 Task: Create a rule from the Routing list, Task moved to a section -> Set Priority in the project TransferLine , set the section as Done clear the priority.
Action: Mouse moved to (63, 415)
Screenshot: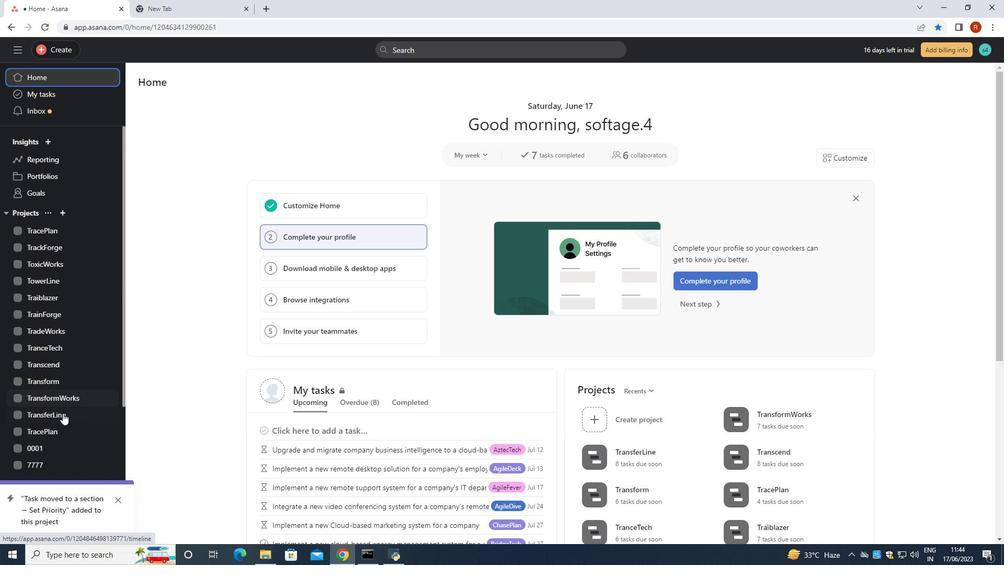 
Action: Mouse pressed left at (63, 415)
Screenshot: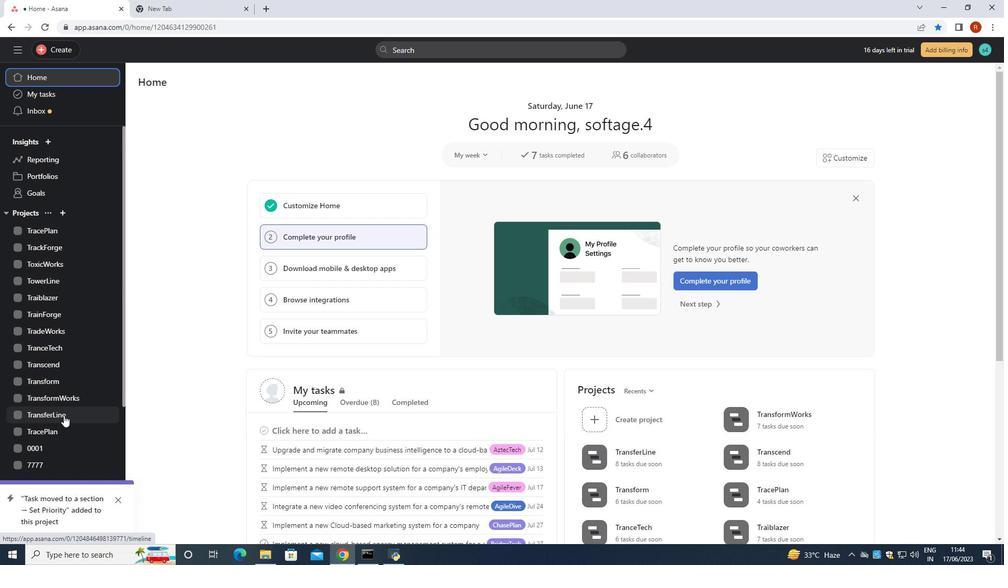 
Action: Mouse moved to (955, 87)
Screenshot: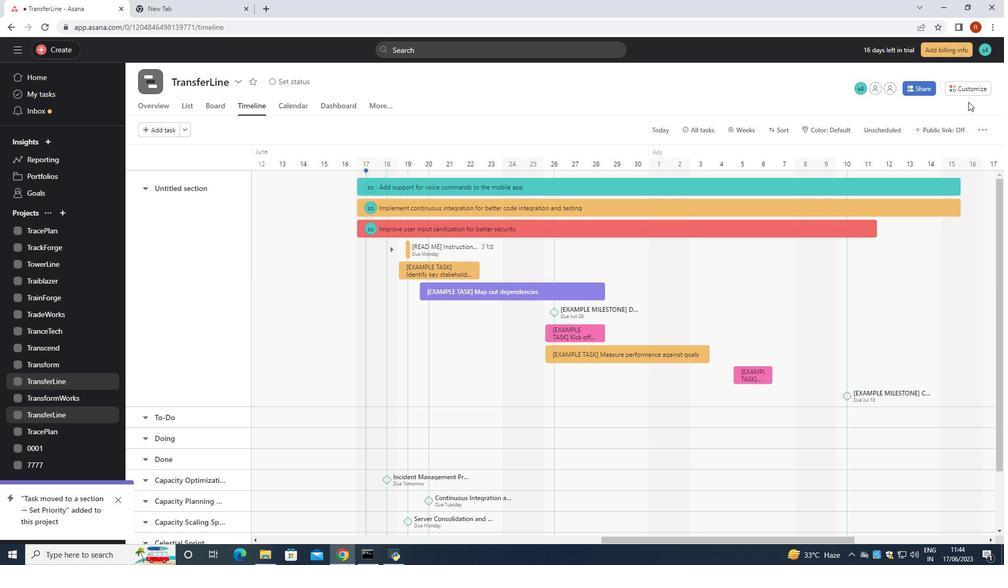 
Action: Mouse pressed left at (955, 87)
Screenshot: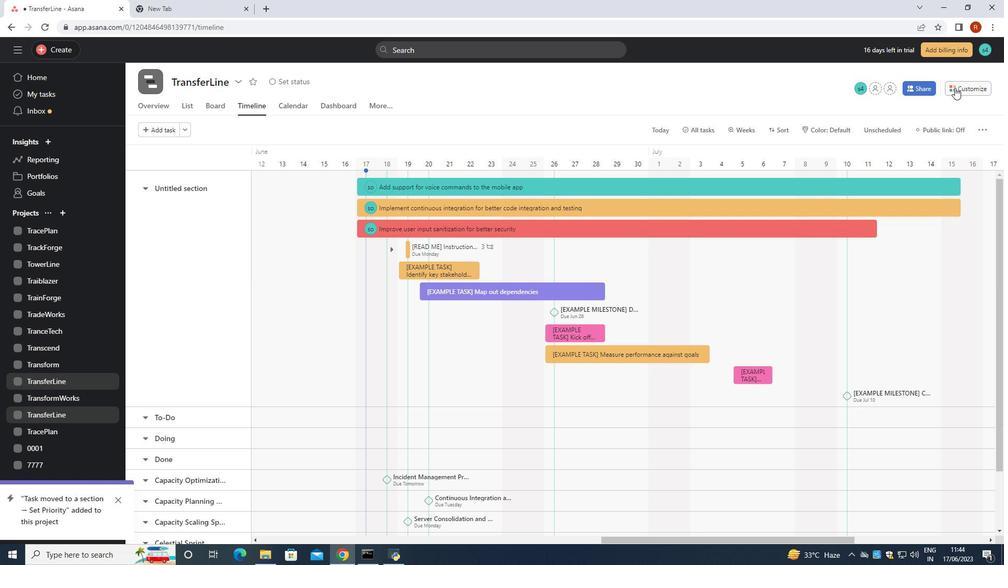 
Action: Mouse moved to (790, 253)
Screenshot: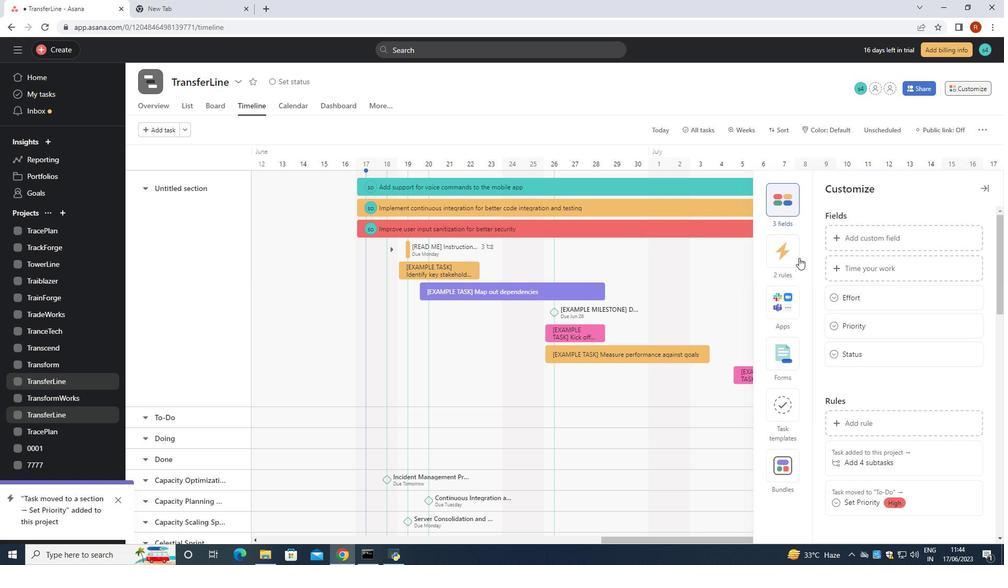 
Action: Mouse pressed left at (790, 253)
Screenshot: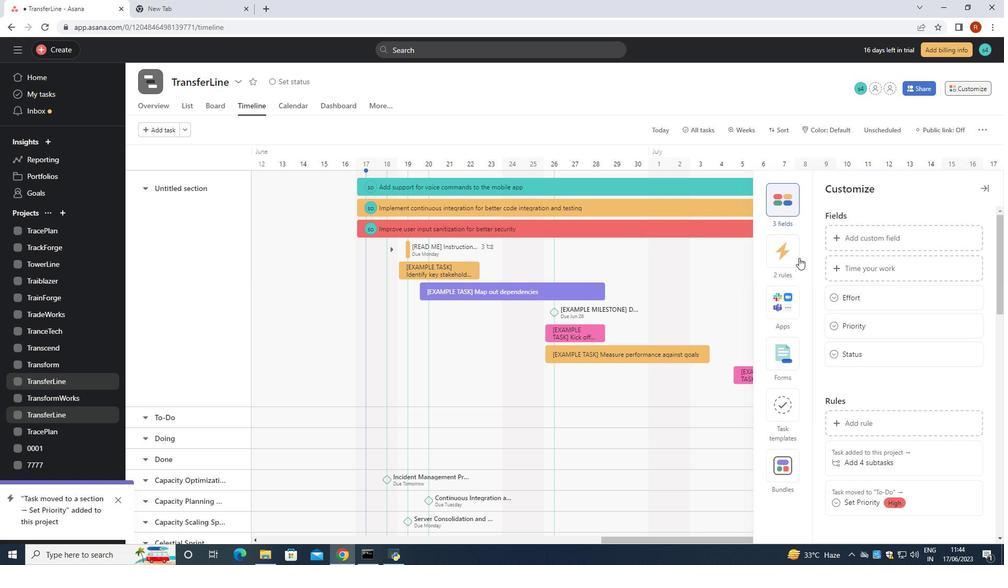 
Action: Mouse moved to (899, 236)
Screenshot: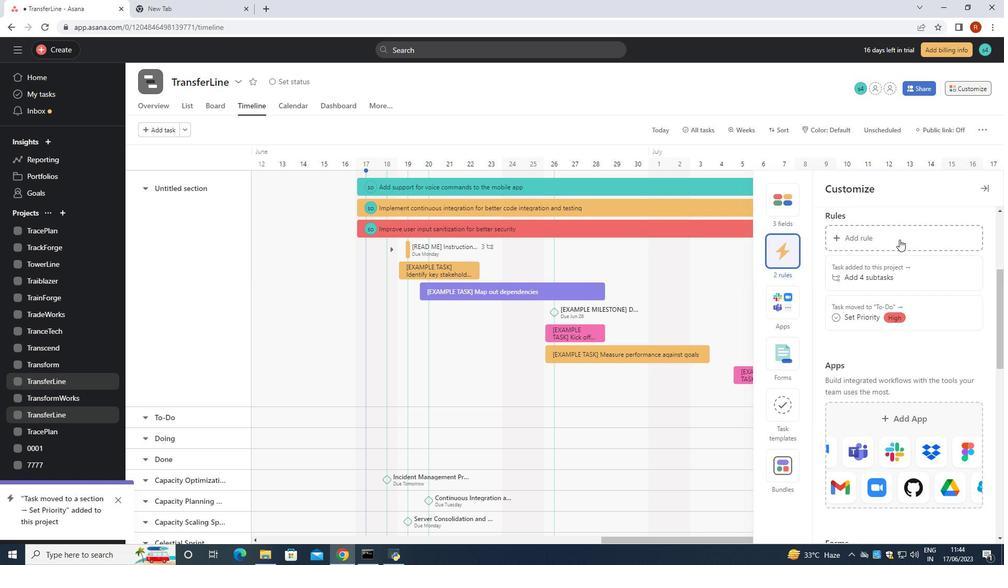 
Action: Mouse pressed left at (899, 236)
Screenshot: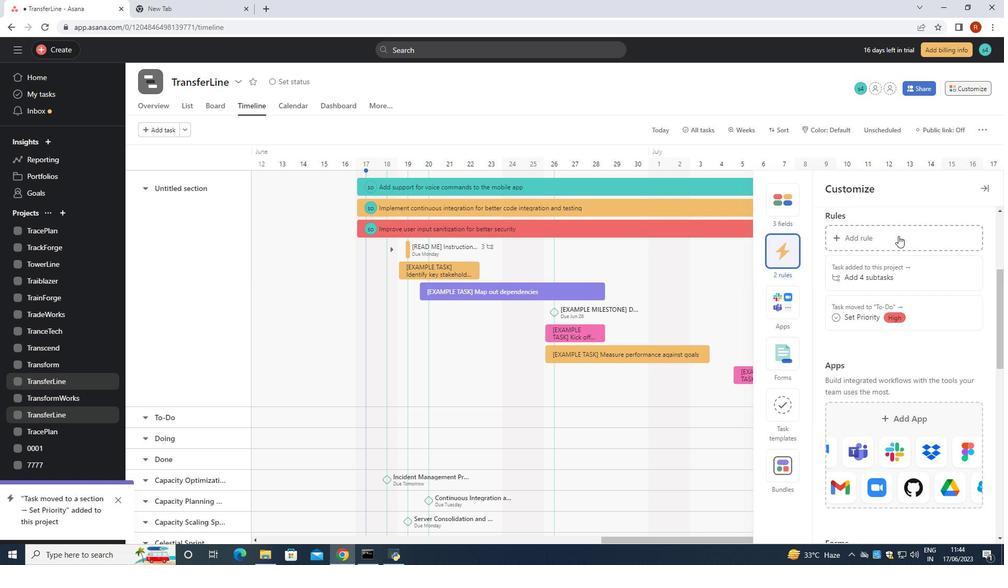 
Action: Mouse moved to (220, 138)
Screenshot: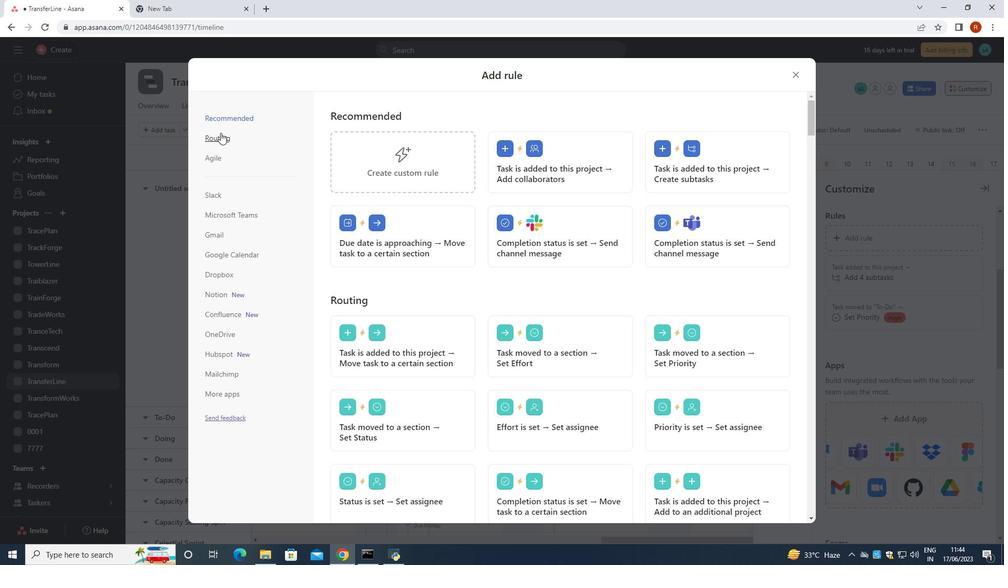 
Action: Mouse pressed left at (220, 138)
Screenshot: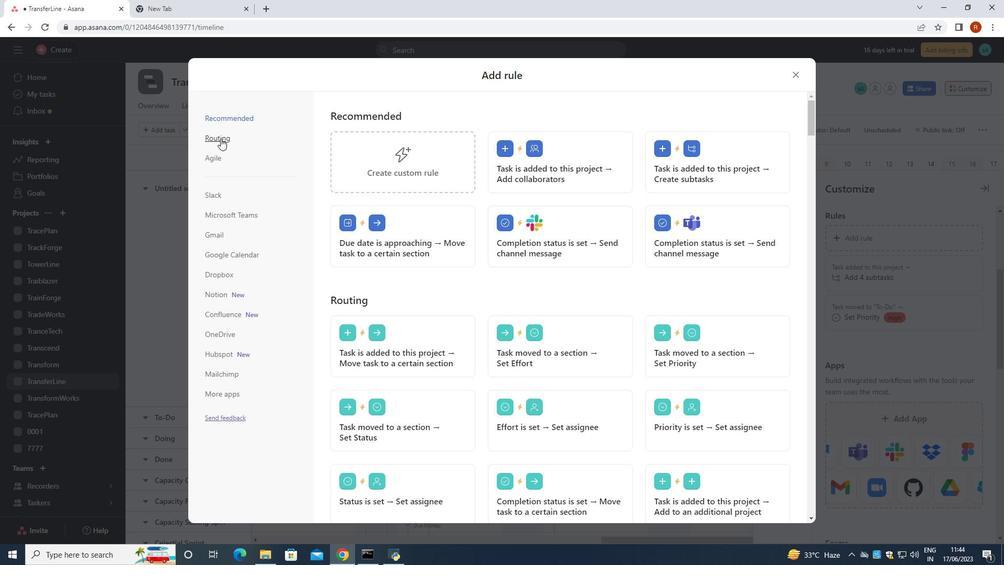 
Action: Mouse moved to (729, 165)
Screenshot: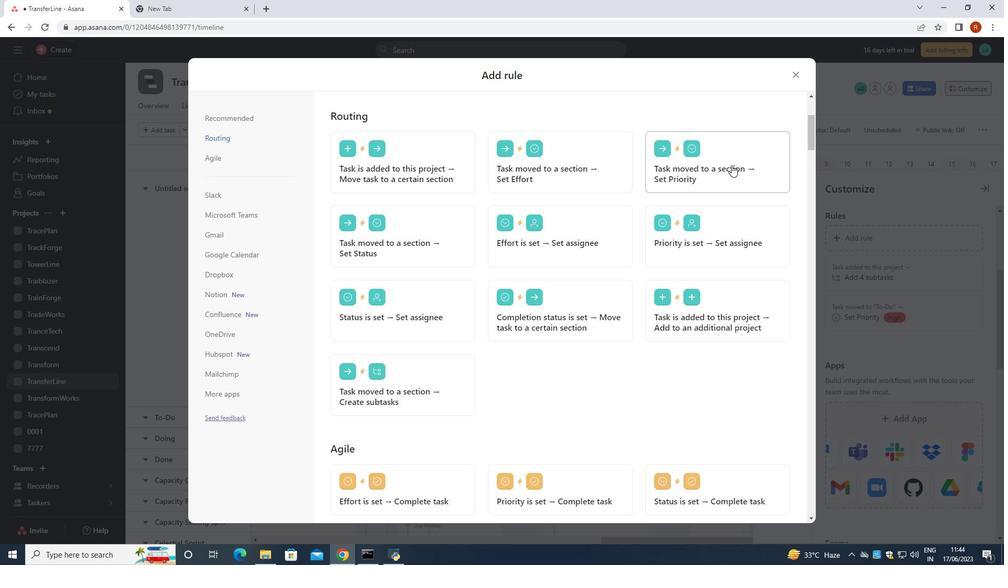 
Action: Mouse pressed left at (729, 165)
Screenshot: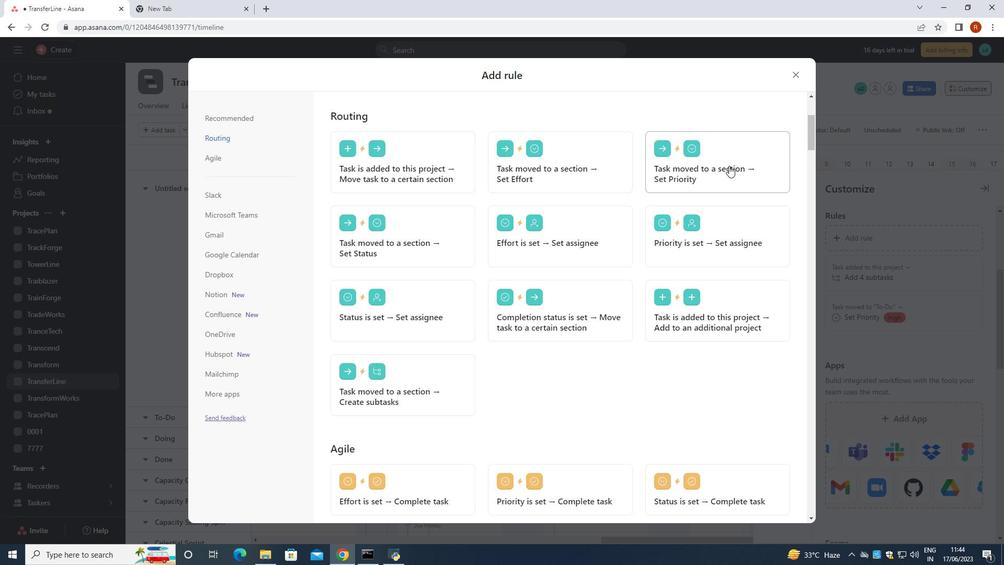 
Action: Mouse moved to (433, 280)
Screenshot: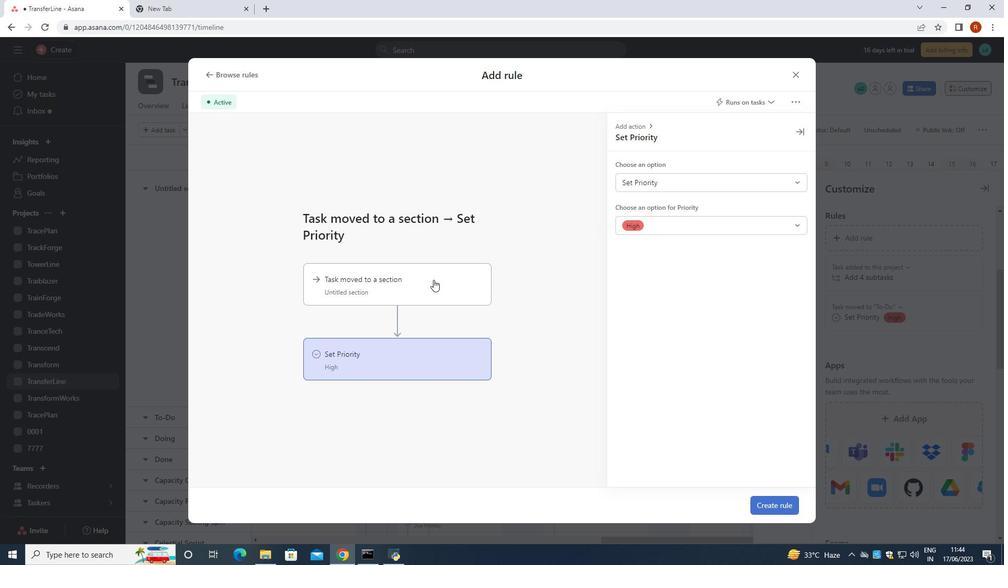 
Action: Mouse pressed left at (433, 280)
Screenshot: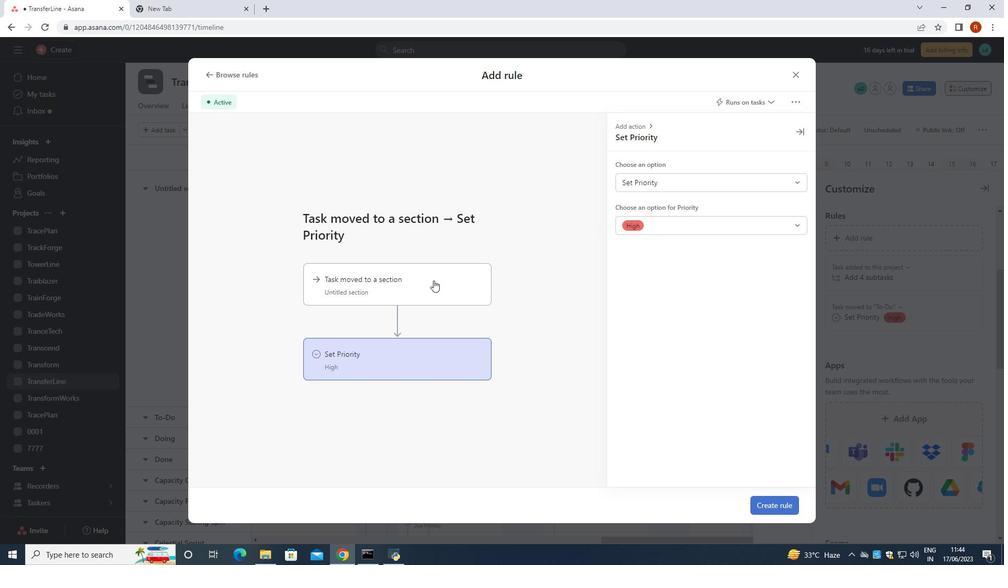 
Action: Mouse moved to (697, 177)
Screenshot: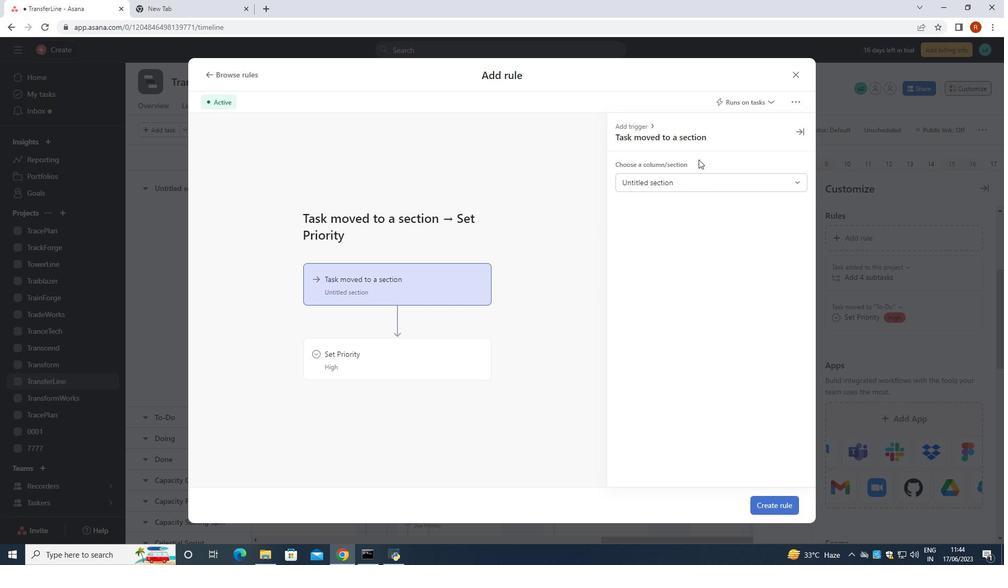 
Action: Mouse pressed left at (697, 177)
Screenshot: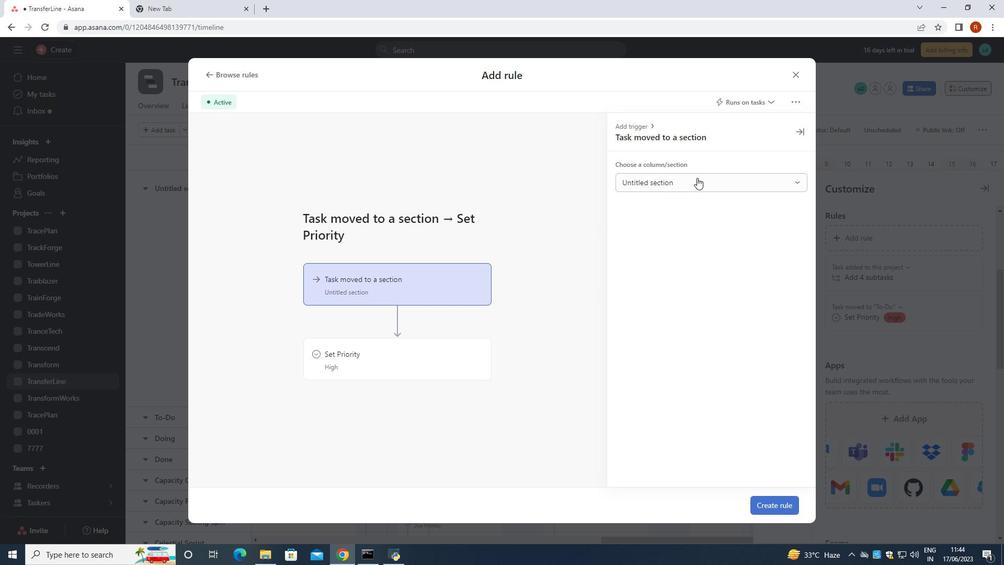 
Action: Mouse moved to (647, 264)
Screenshot: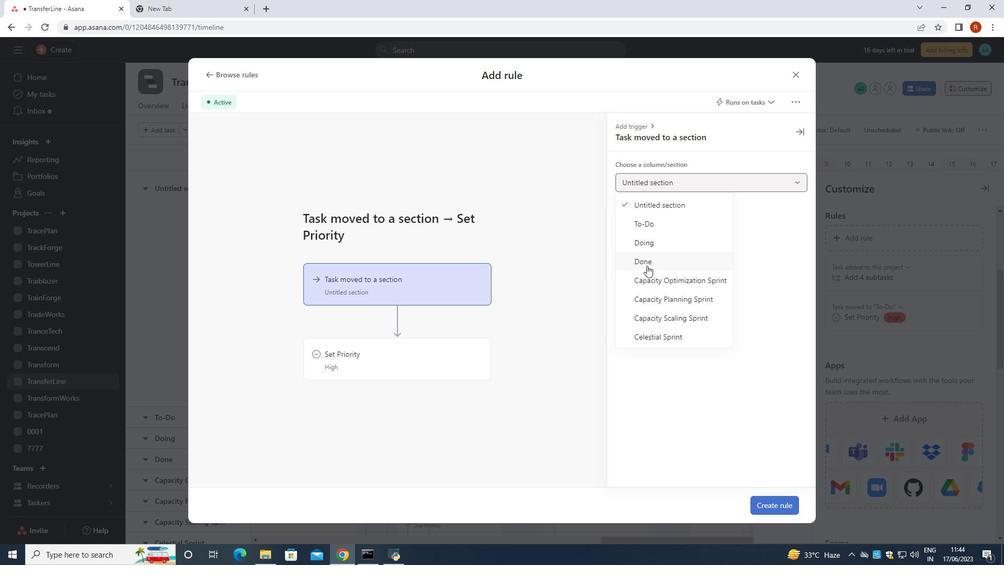 
Action: Mouse pressed left at (647, 264)
Screenshot: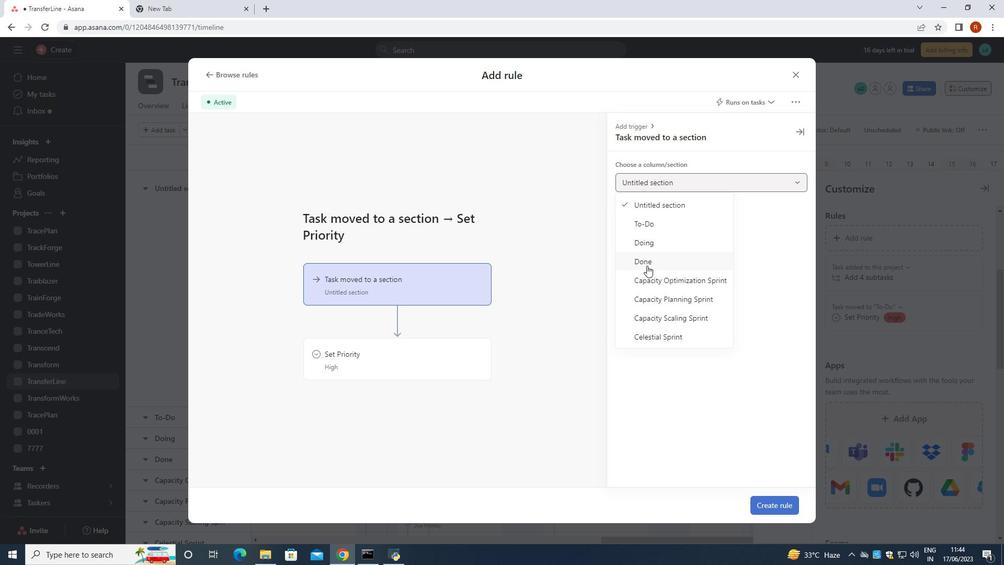 
Action: Mouse moved to (445, 352)
Screenshot: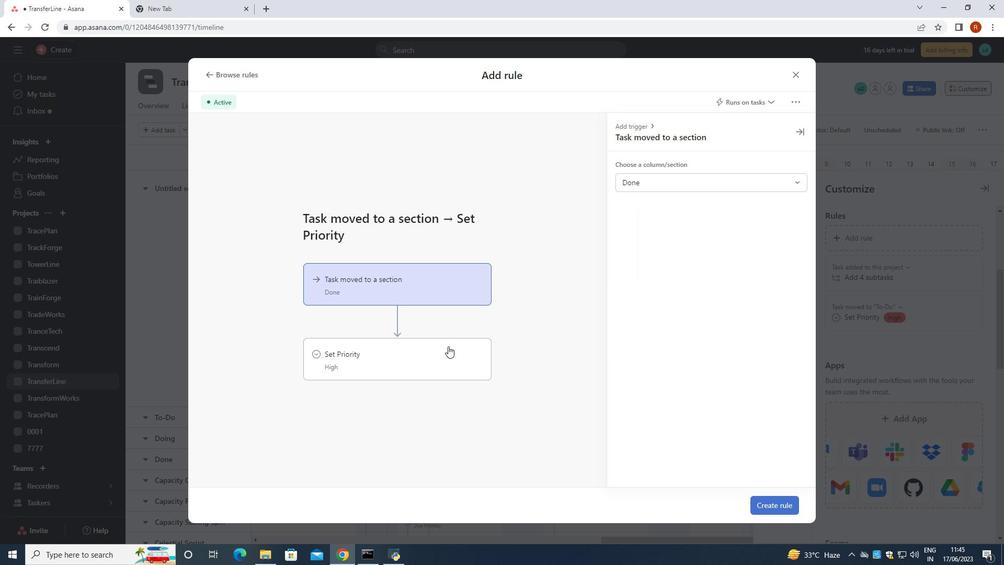 
Action: Mouse pressed left at (445, 352)
Screenshot: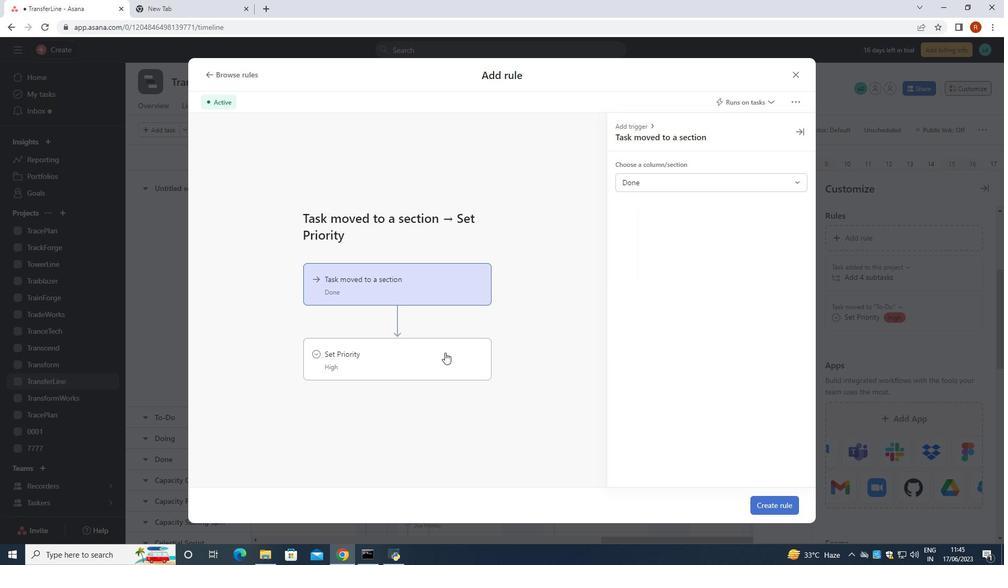 
Action: Mouse moved to (765, 185)
Screenshot: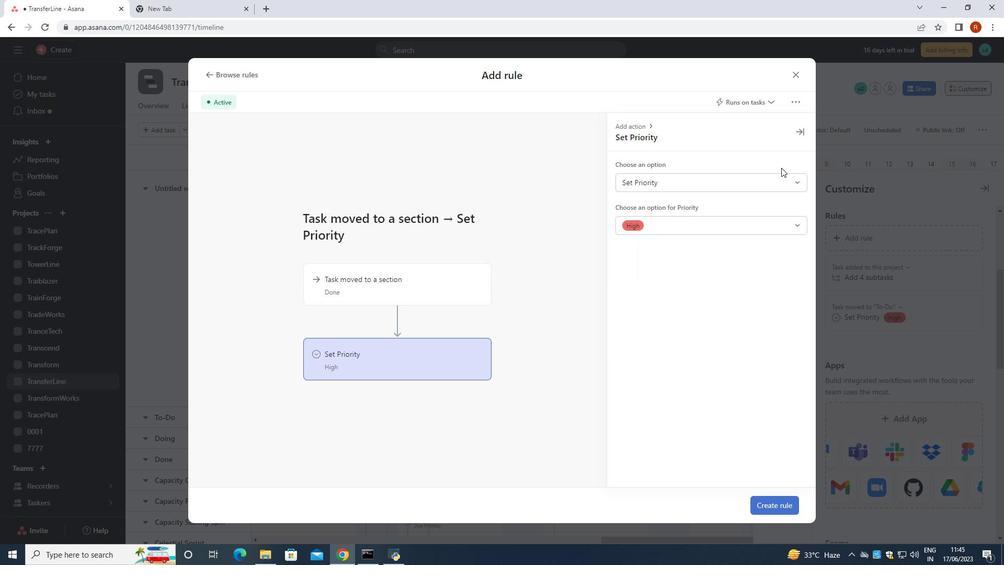 
Action: Mouse pressed left at (765, 185)
Screenshot: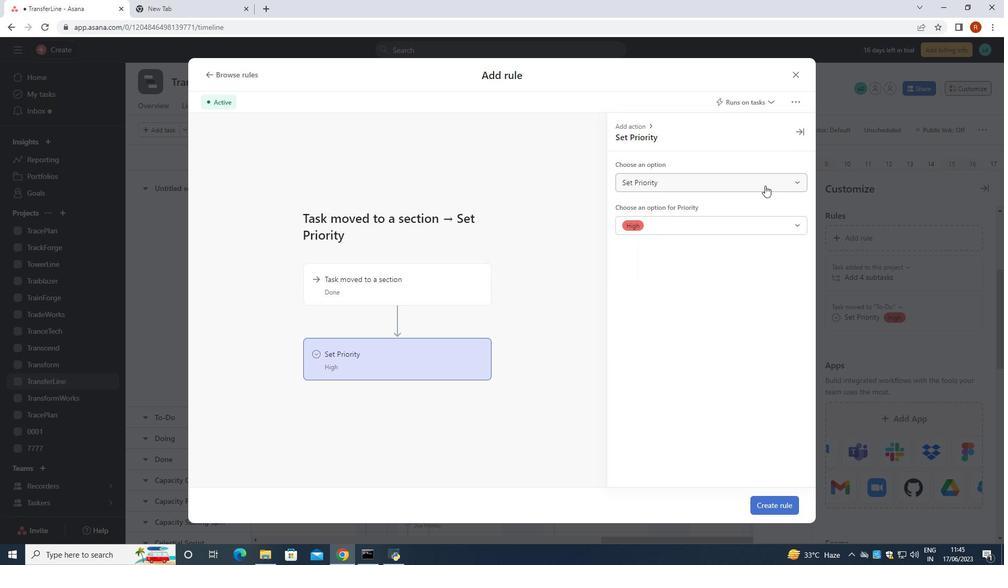 
Action: Mouse moved to (665, 221)
Screenshot: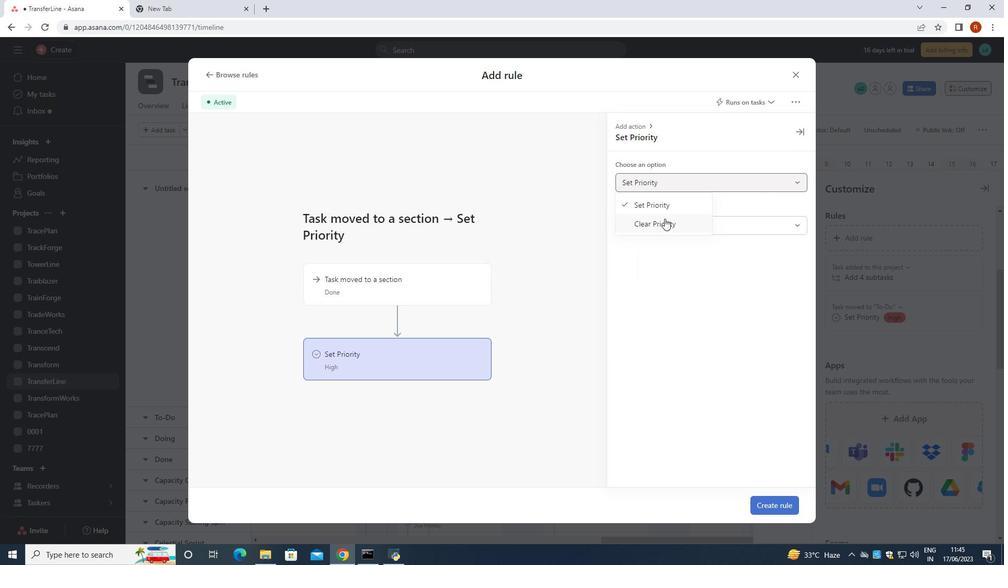 
Action: Mouse pressed left at (665, 221)
Screenshot: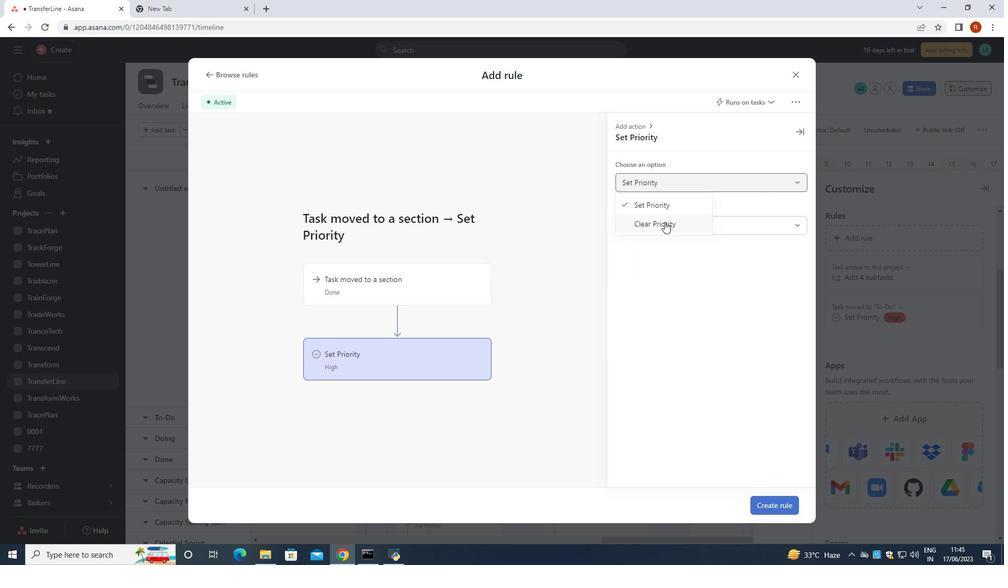 
Action: Mouse moved to (773, 507)
Screenshot: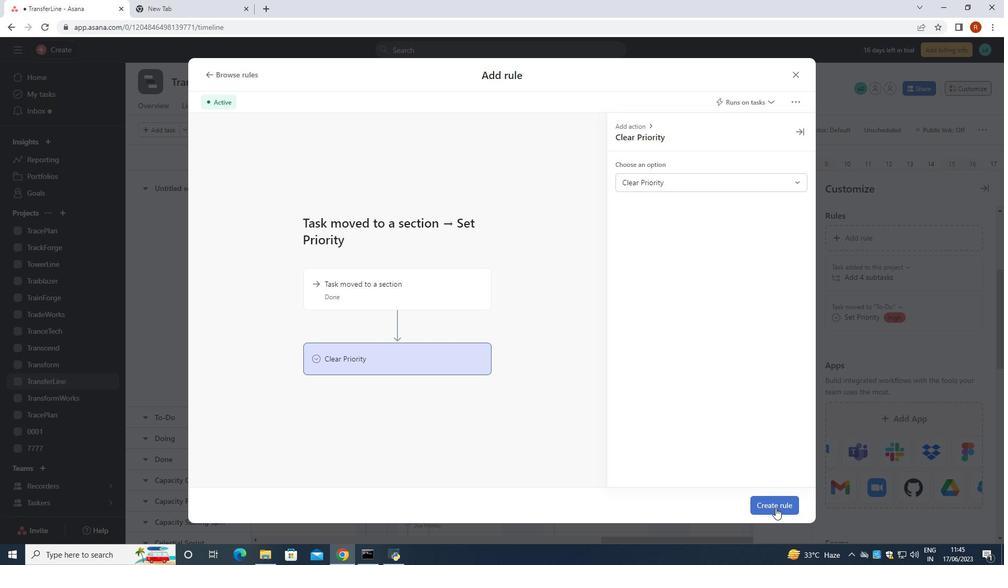 
Action: Mouse pressed left at (773, 507)
Screenshot: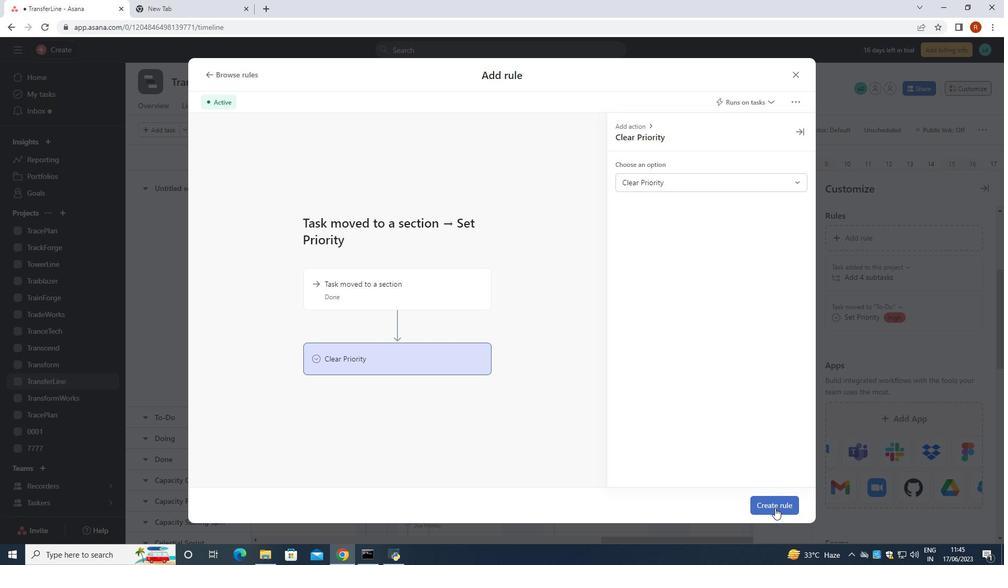 
Action: Mouse moved to (761, 492)
Screenshot: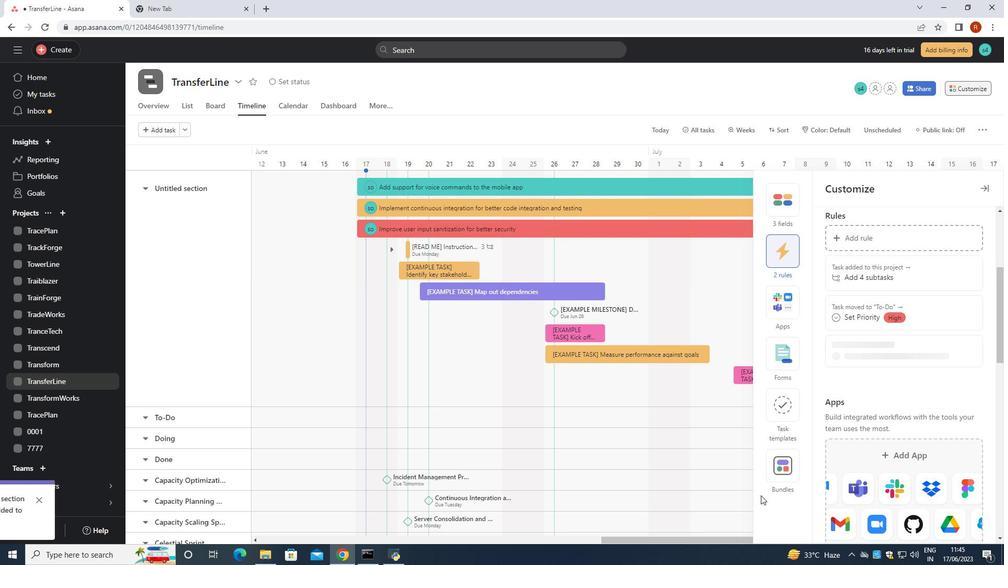
